 Task: Add the last name in the profile information "Barua".
Action: Mouse moved to (767, 92)
Screenshot: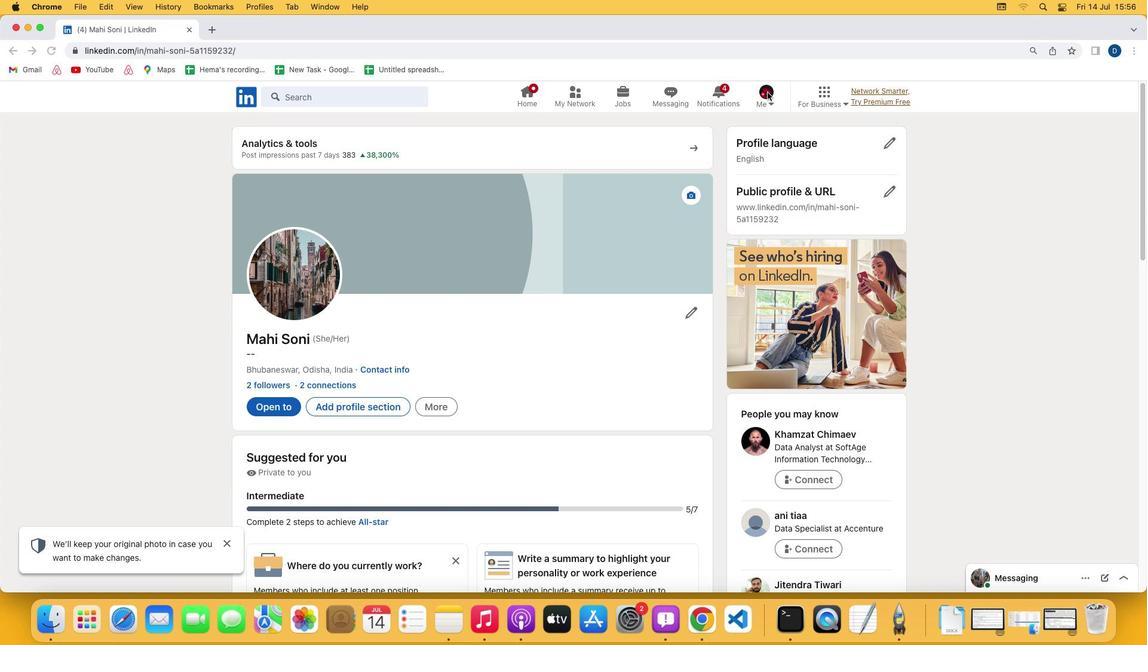 
Action: Mouse pressed left at (767, 92)
Screenshot: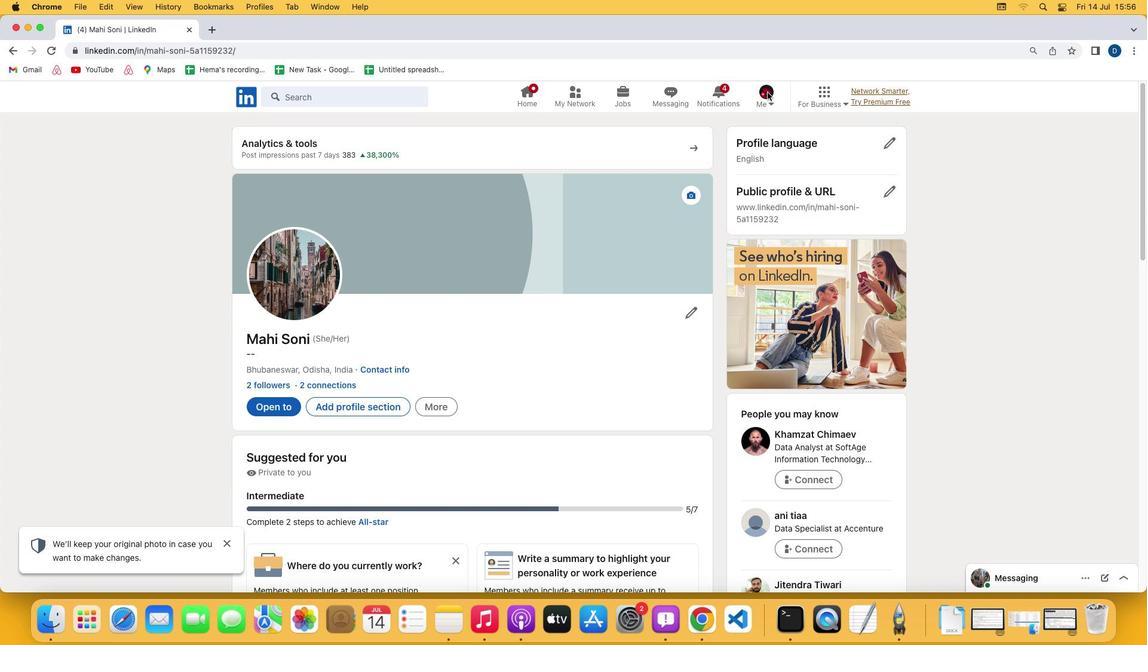 
Action: Mouse pressed left at (767, 92)
Screenshot: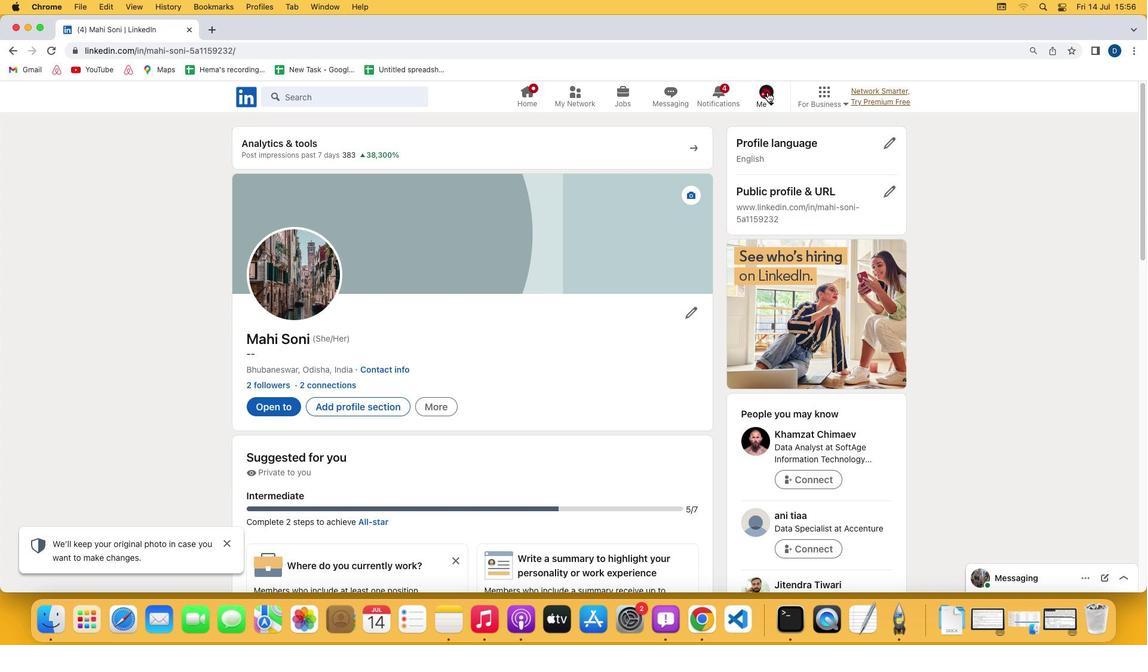 
Action: Mouse moved to (679, 226)
Screenshot: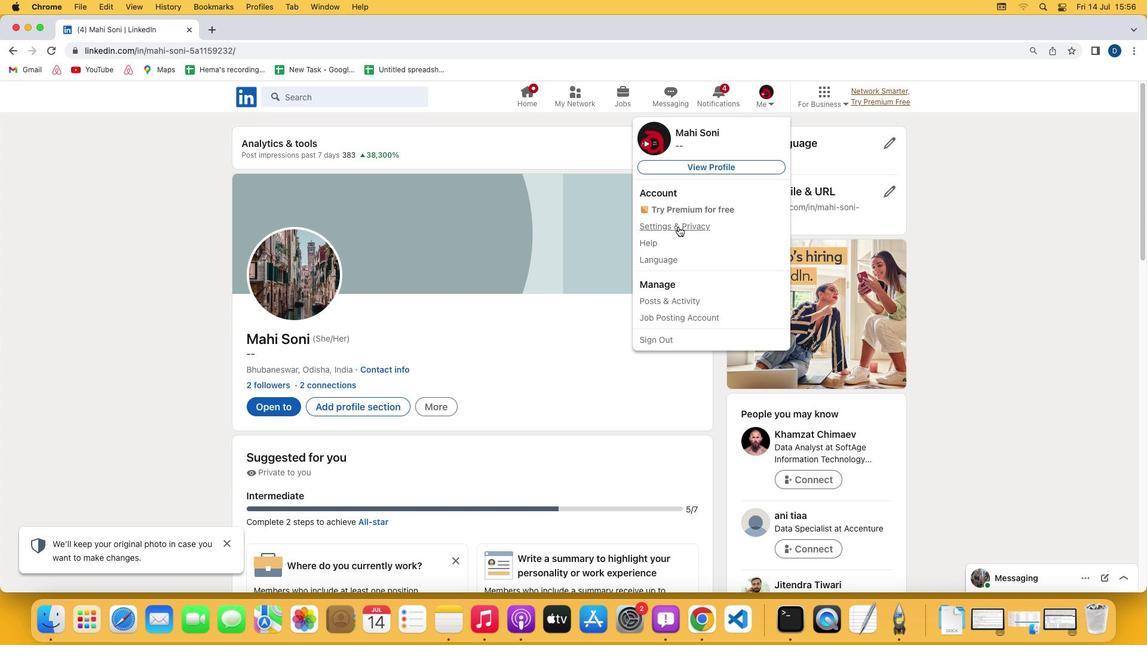 
Action: Mouse pressed left at (679, 226)
Screenshot: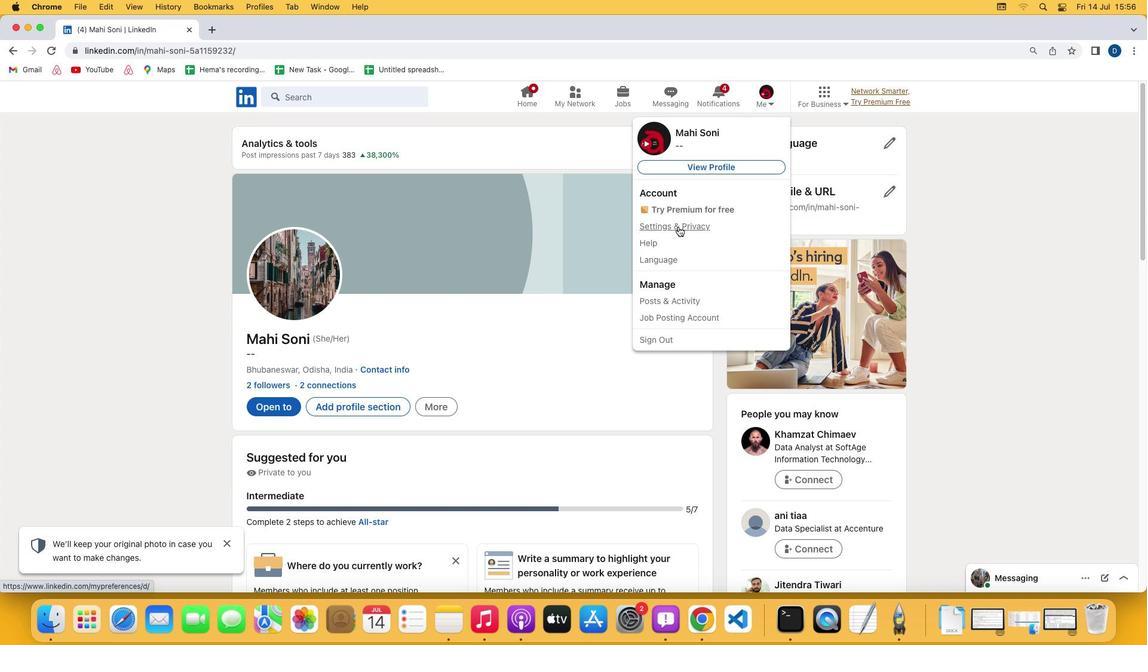 
Action: Mouse moved to (532, 166)
Screenshot: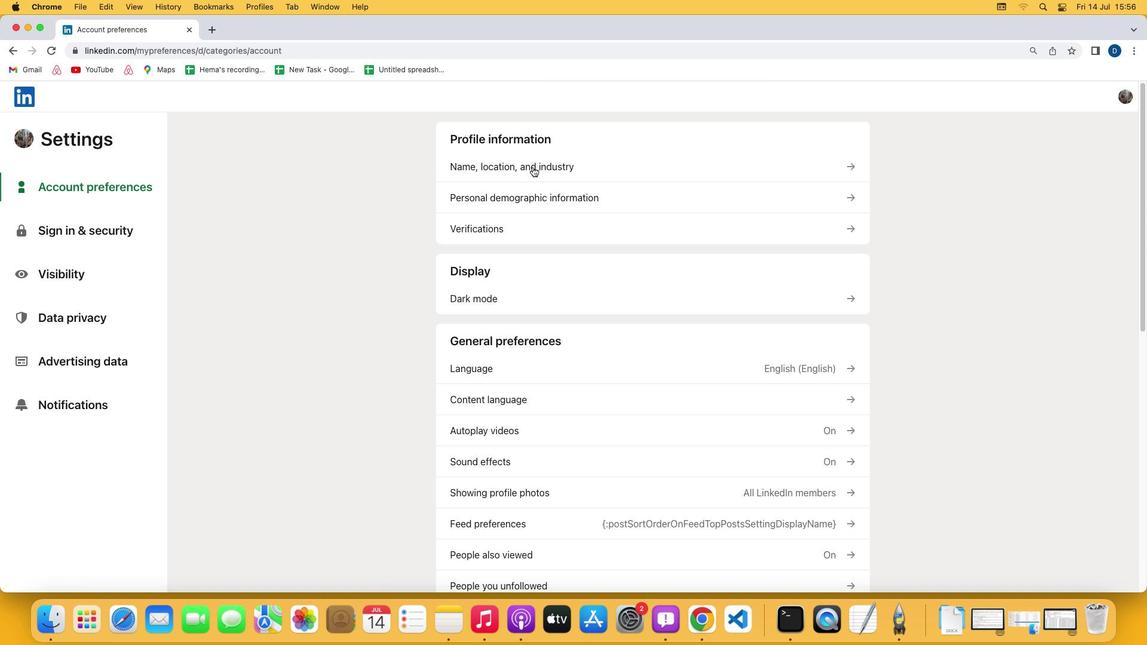
Action: Mouse pressed left at (532, 166)
Screenshot: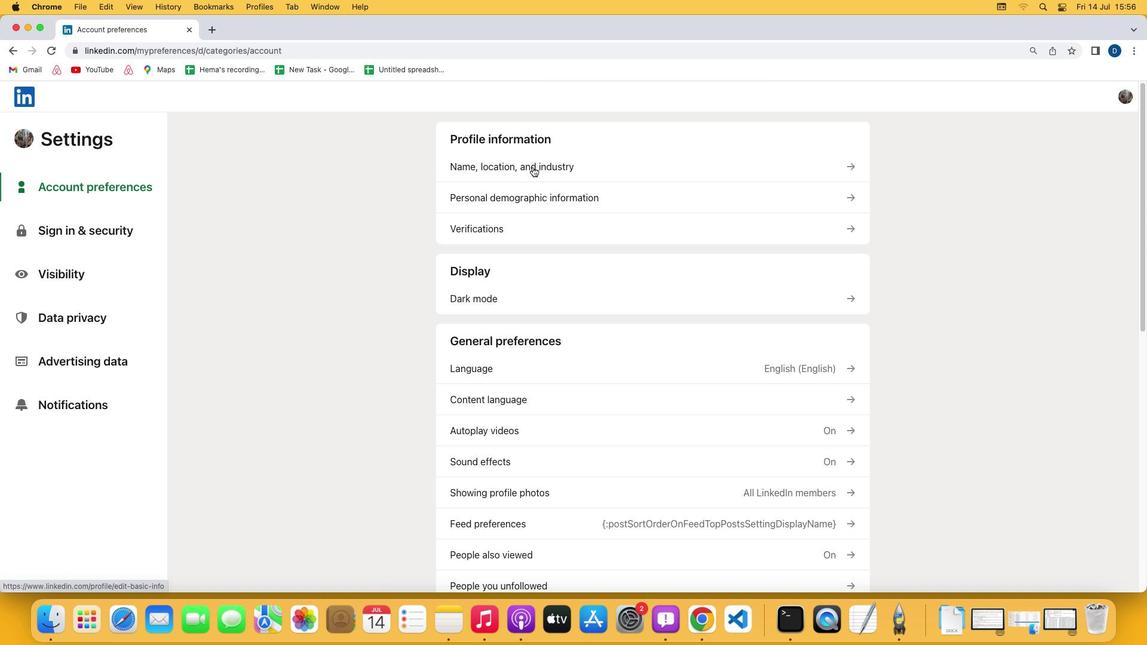 
Action: Mouse moved to (401, 252)
Screenshot: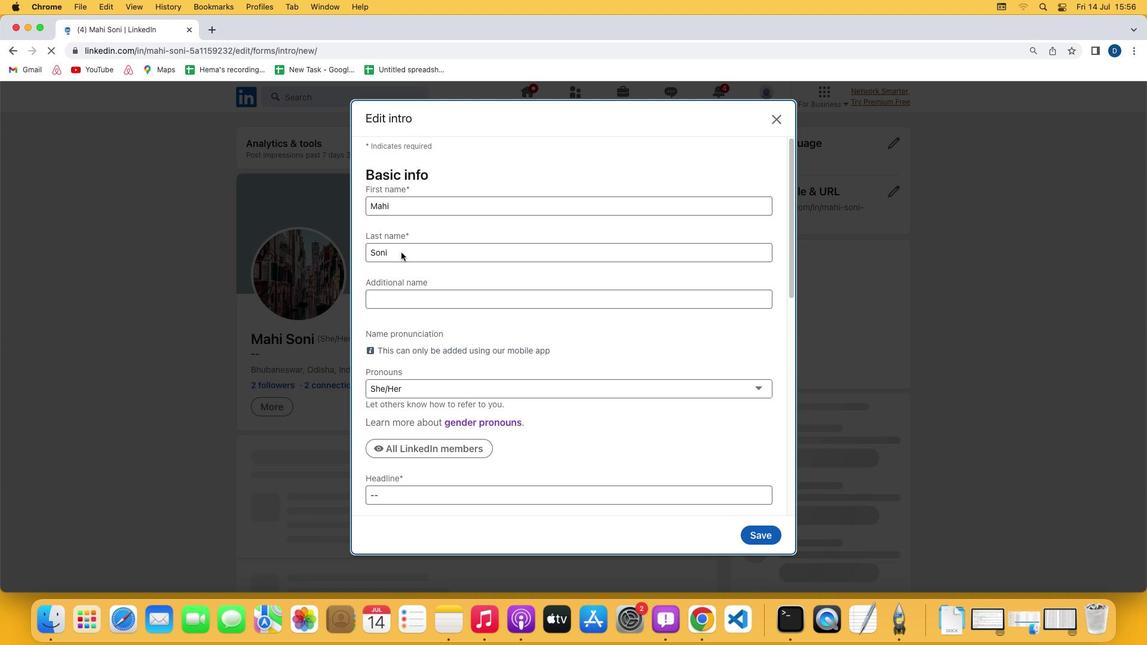 
Action: Mouse pressed left at (401, 252)
Screenshot: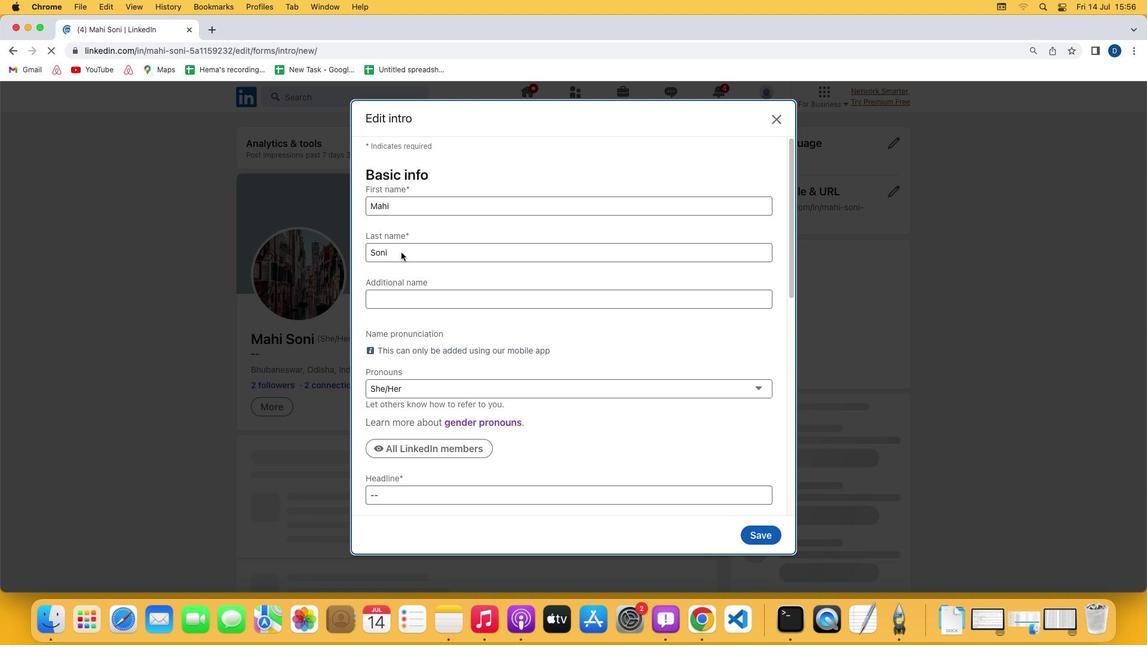 
Action: Mouse moved to (395, 252)
Screenshot: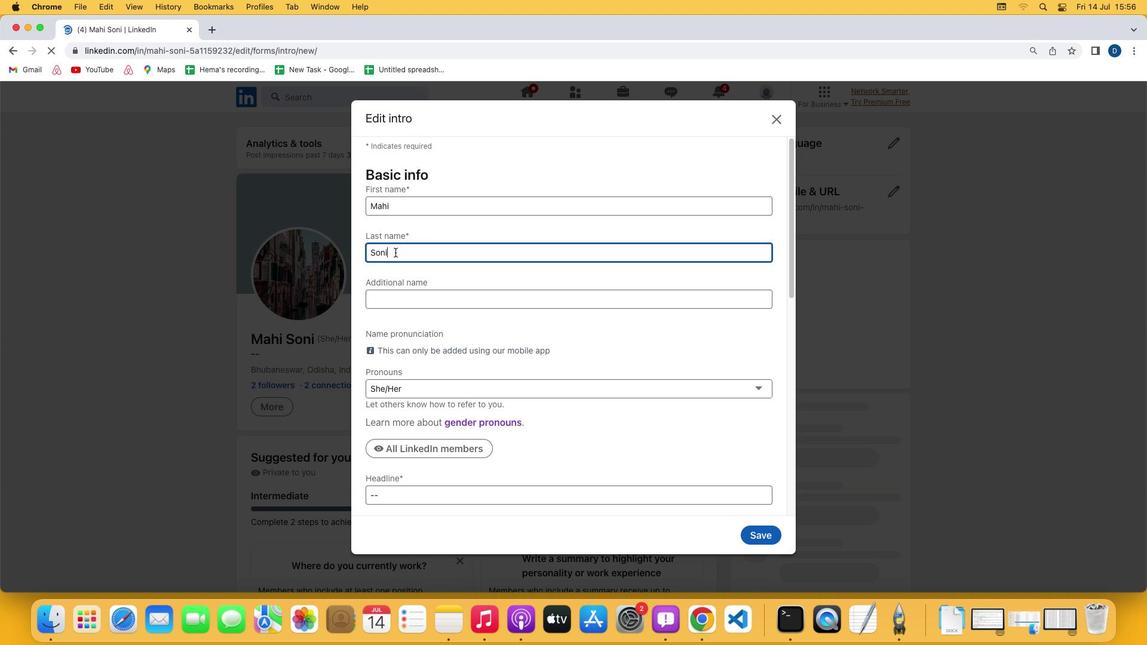
Action: Mouse pressed left at (395, 252)
Screenshot: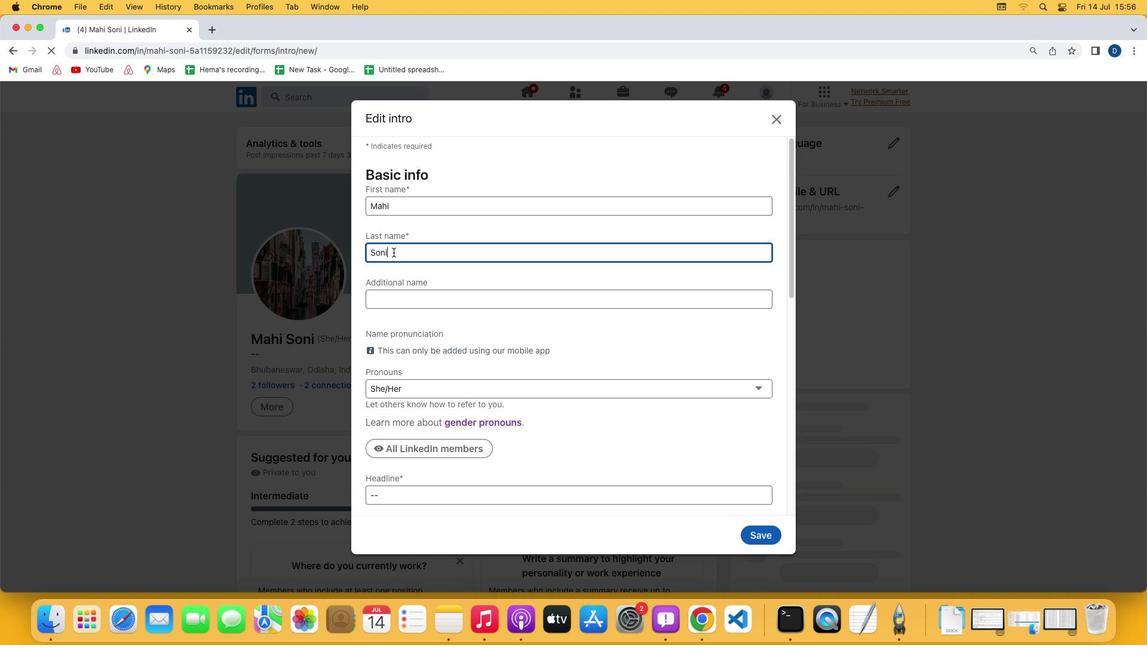 
Action: Mouse moved to (360, 255)
Screenshot: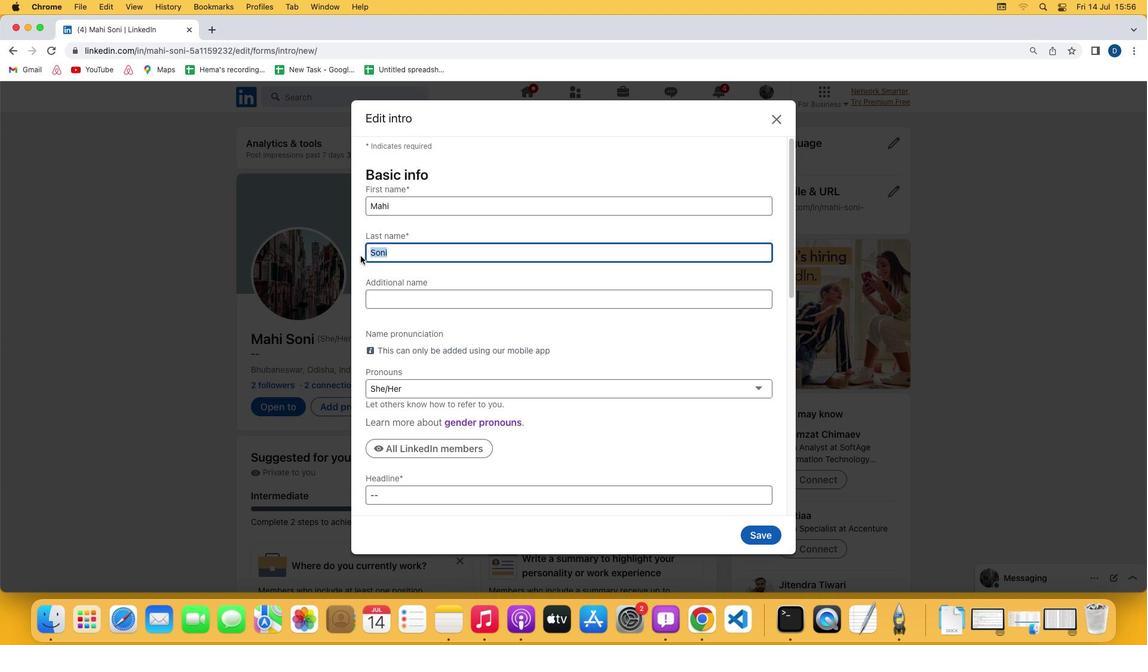 
Action: Key pressed Key.shift'B''a''r''u''a'
Screenshot: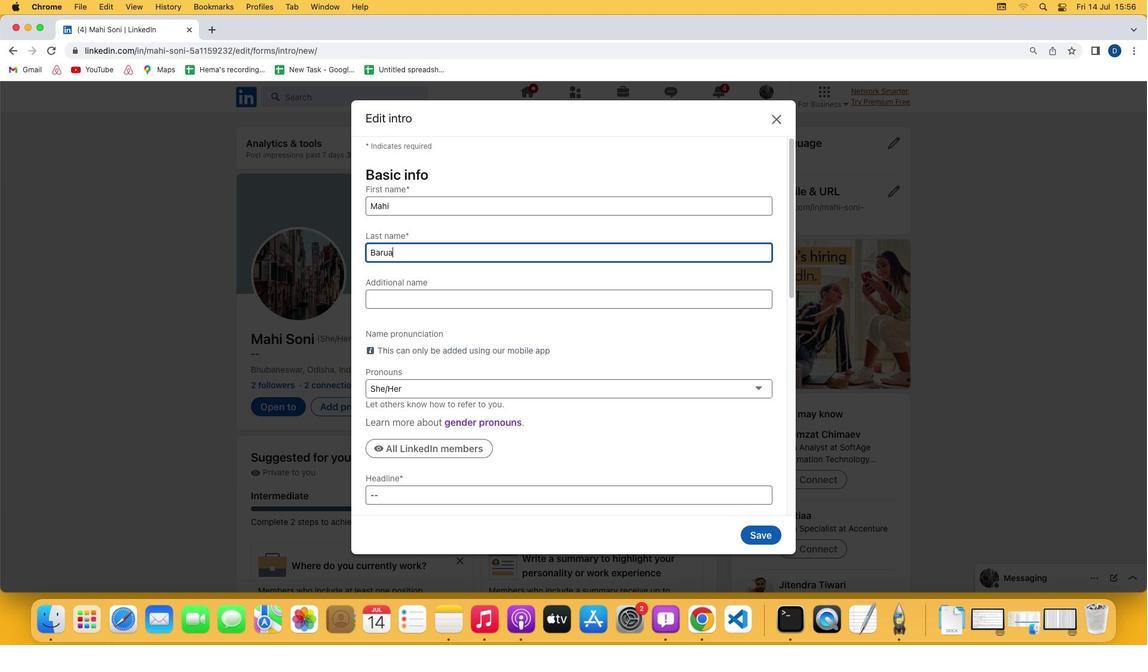 
